 Task: Add Yancey's Fancy Smoked Gouda With Bacon to the cart.
Action: Mouse moved to (885, 304)
Screenshot: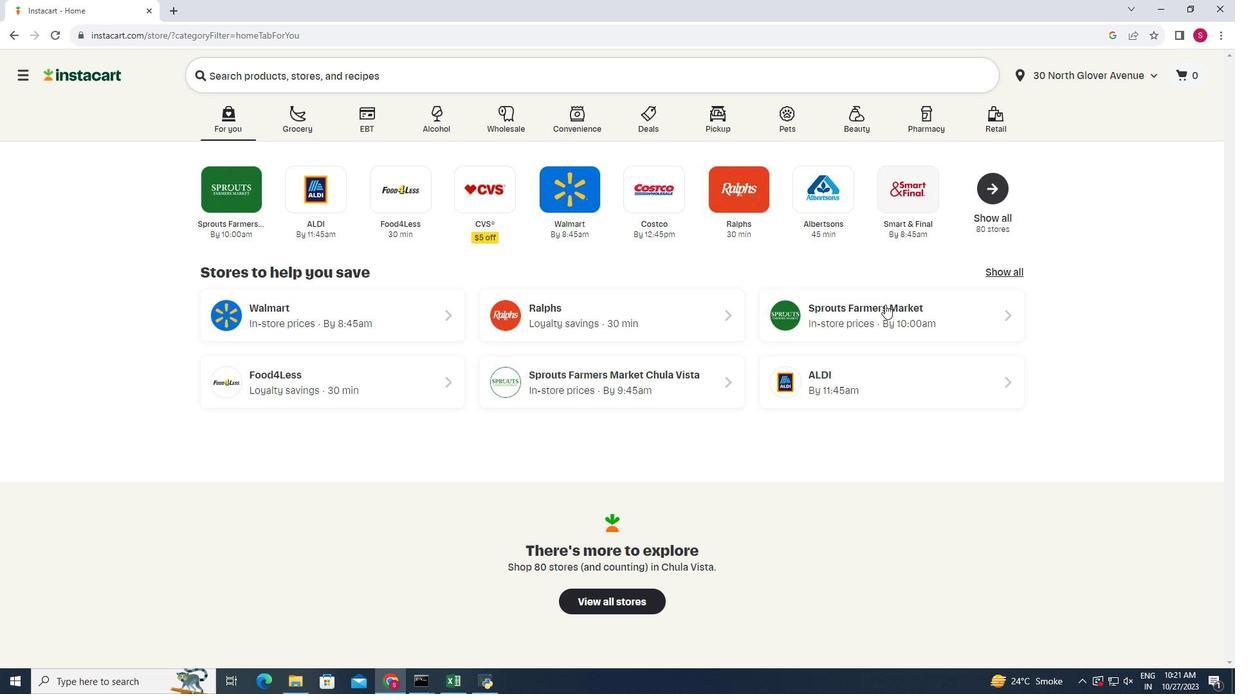 
Action: Mouse pressed left at (885, 304)
Screenshot: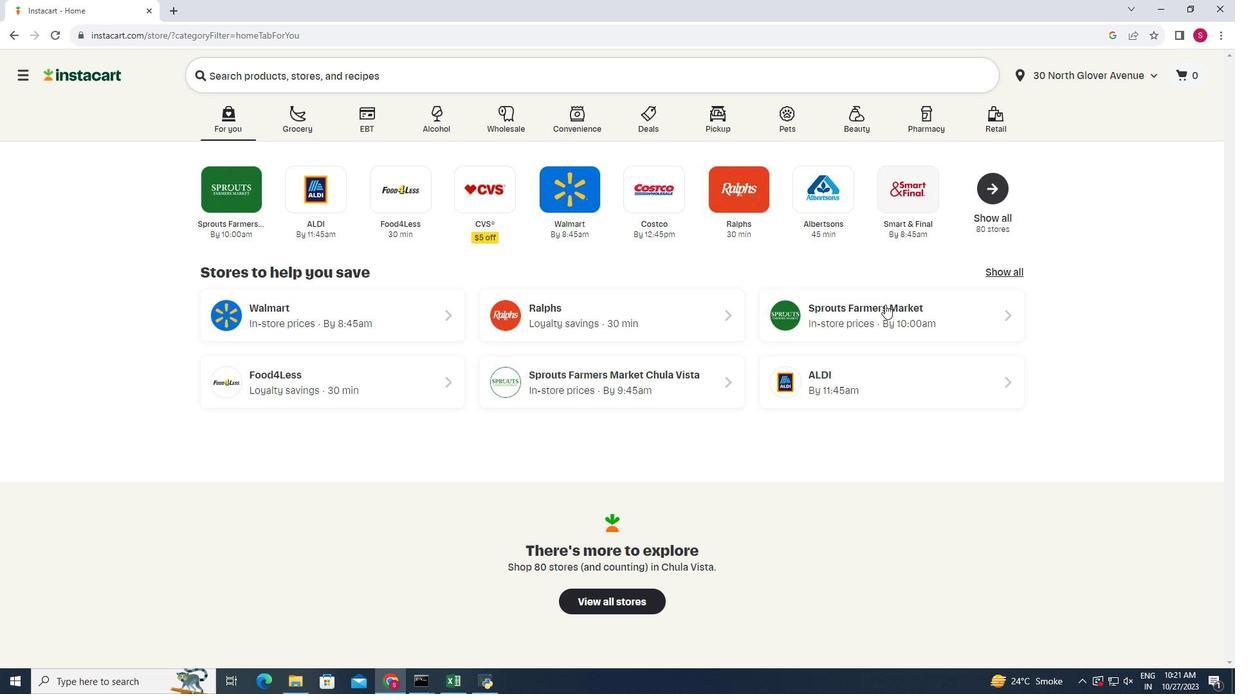 
Action: Mouse moved to (29, 603)
Screenshot: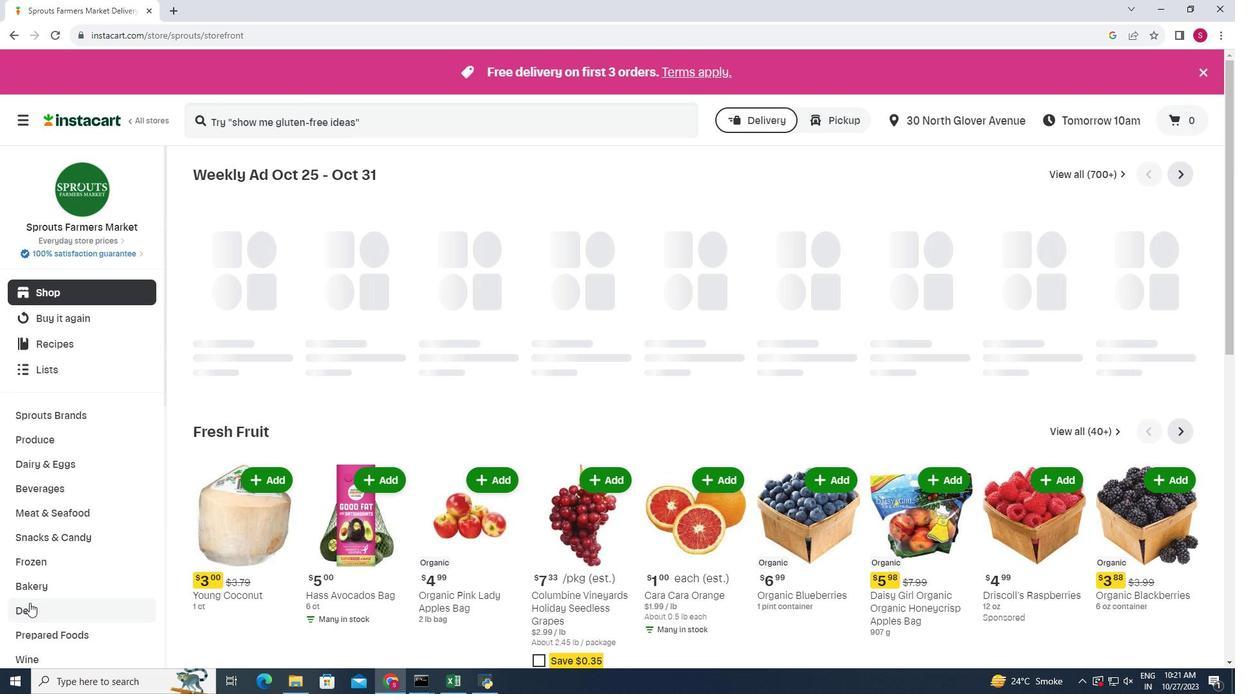
Action: Mouse pressed left at (29, 603)
Screenshot: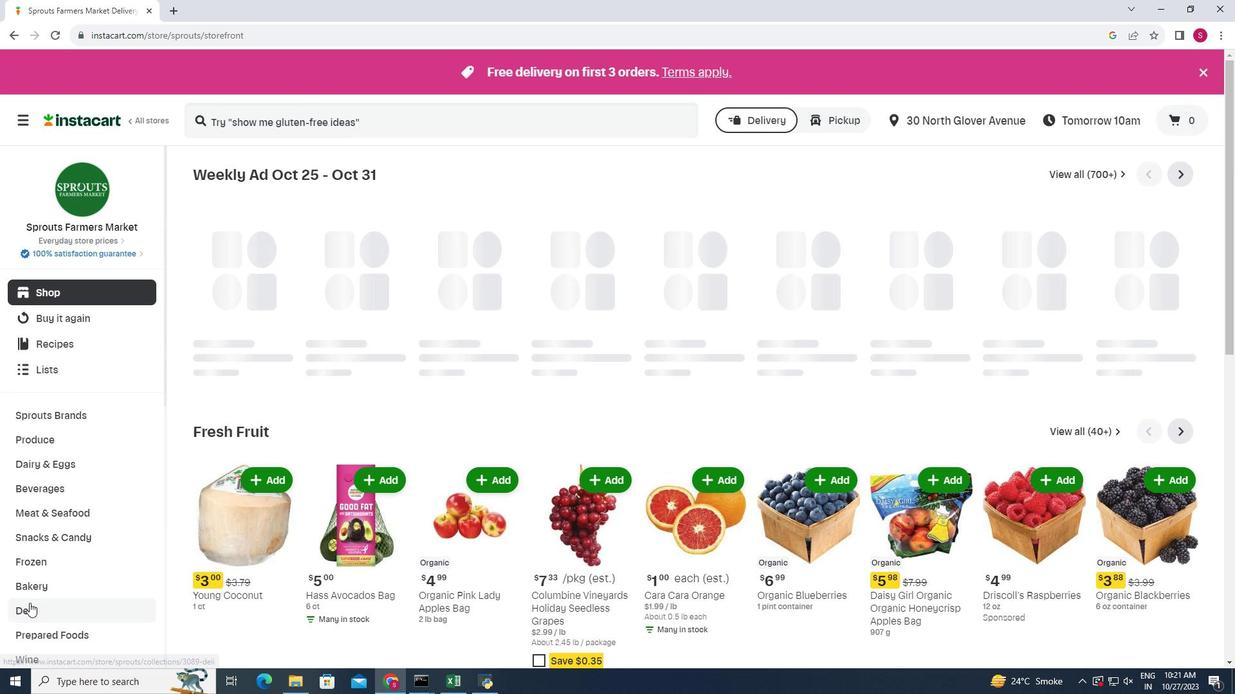 
Action: Mouse moved to (327, 202)
Screenshot: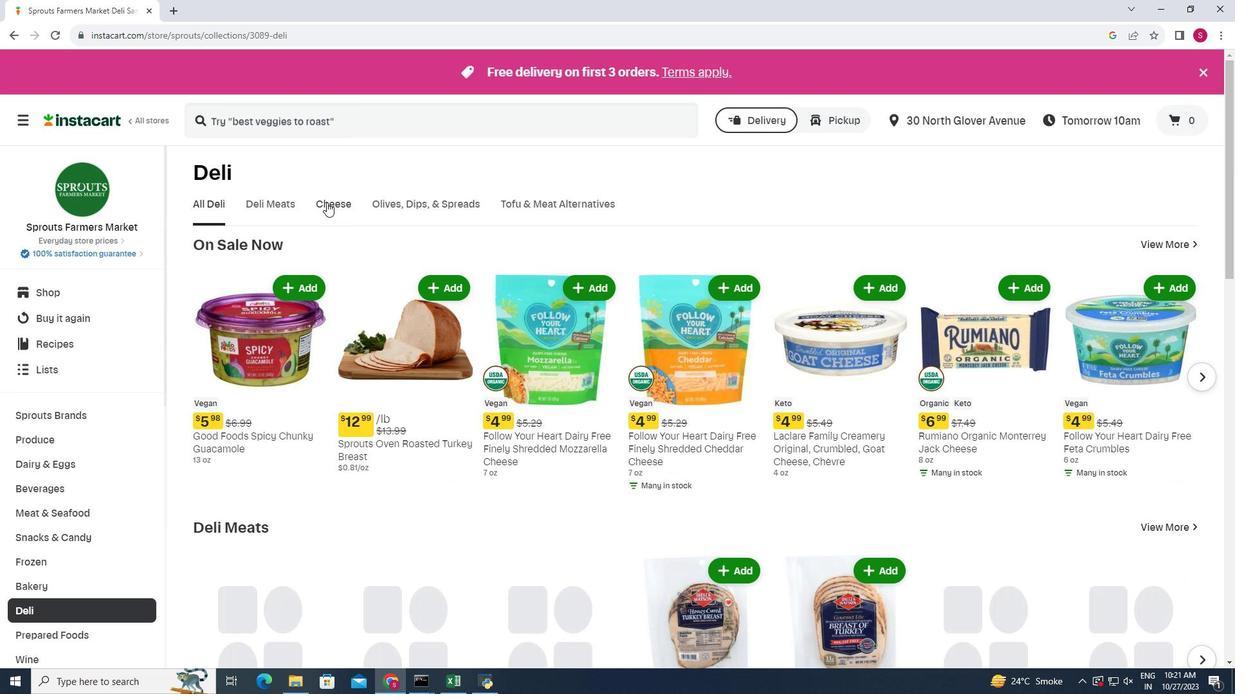 
Action: Mouse pressed left at (327, 202)
Screenshot: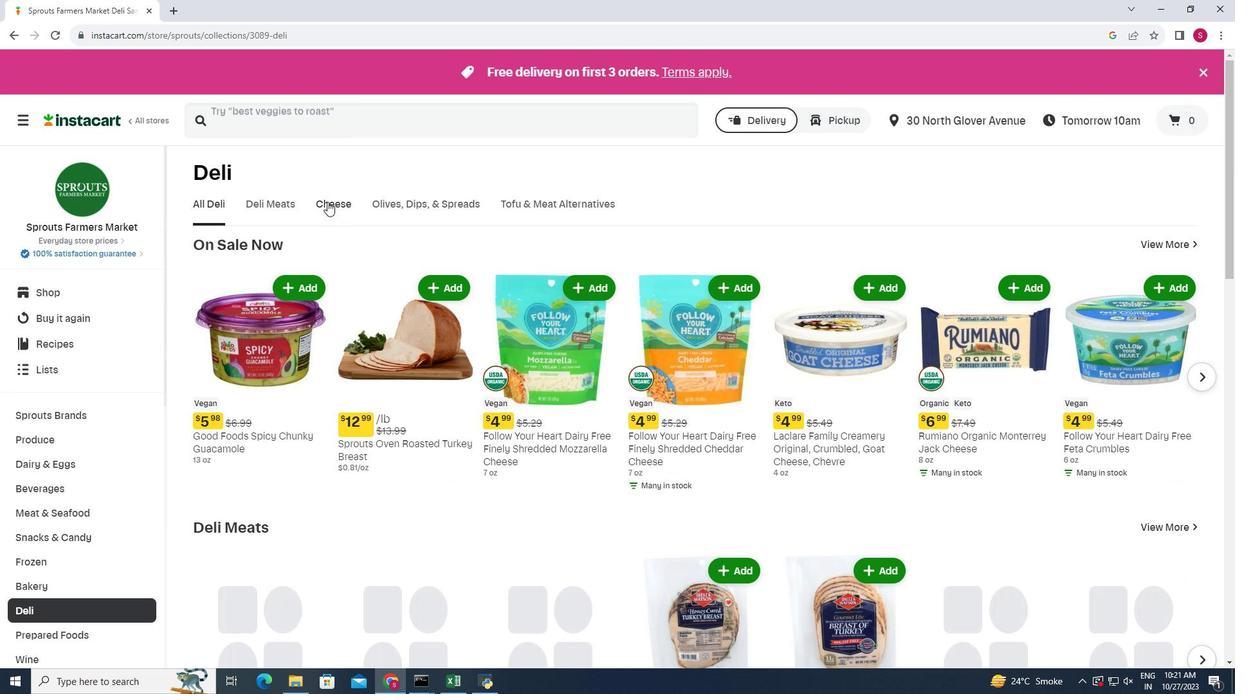 
Action: Mouse moved to (950, 249)
Screenshot: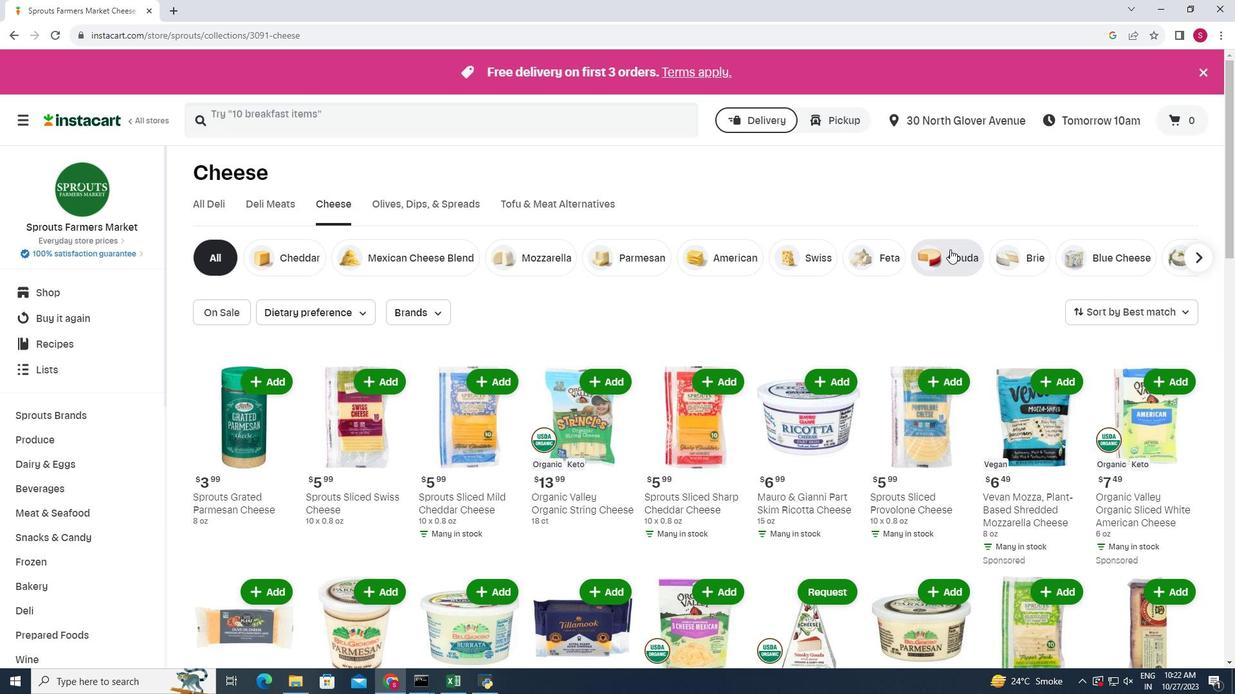 
Action: Mouse pressed left at (950, 249)
Screenshot: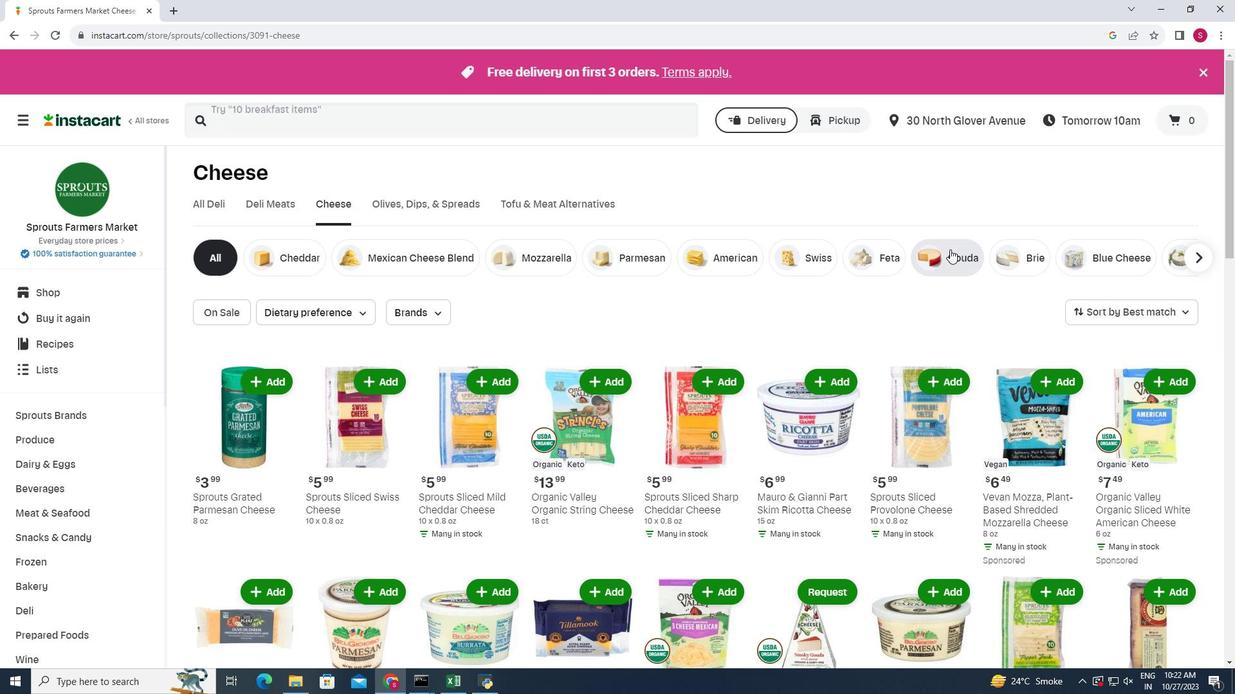 
Action: Mouse moved to (932, 371)
Screenshot: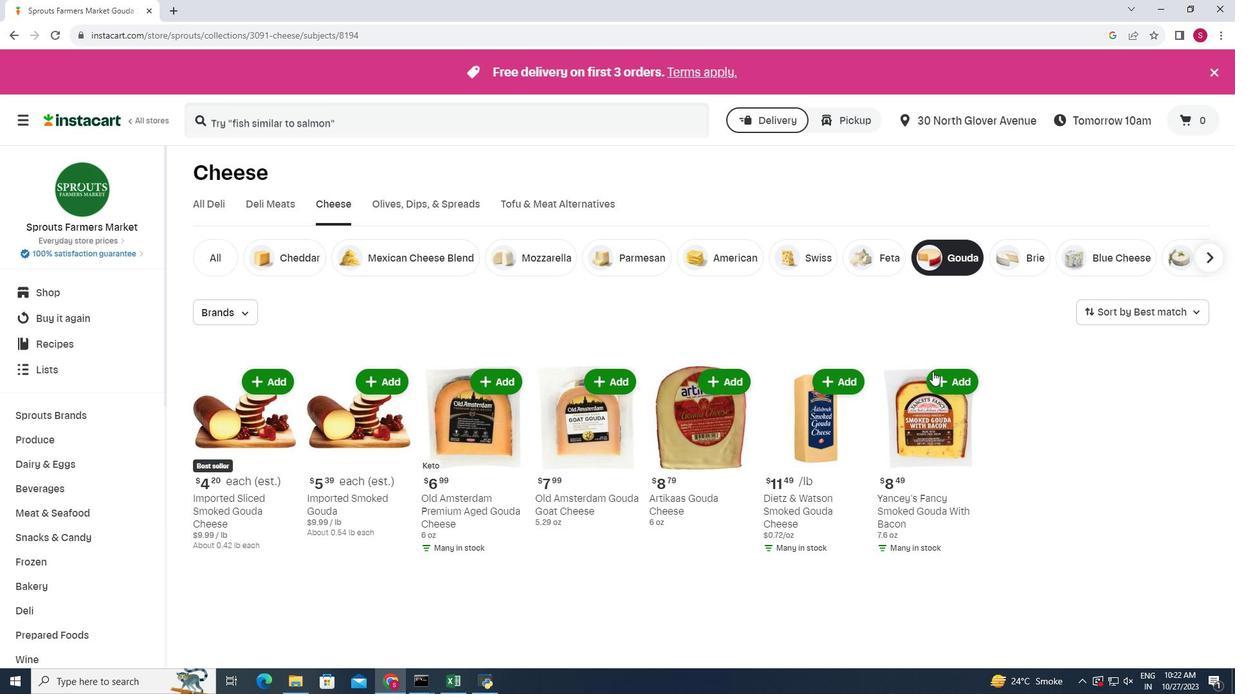 
Action: Mouse pressed left at (932, 371)
Screenshot: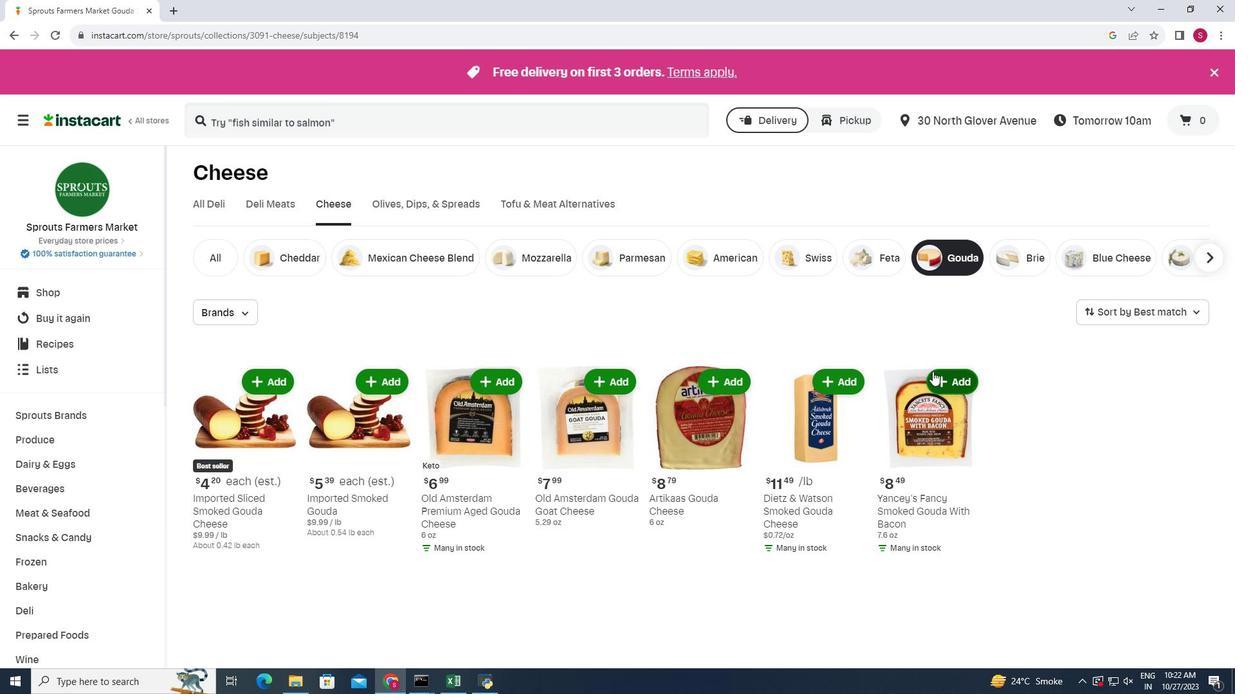 
Action: Mouse moved to (977, 360)
Screenshot: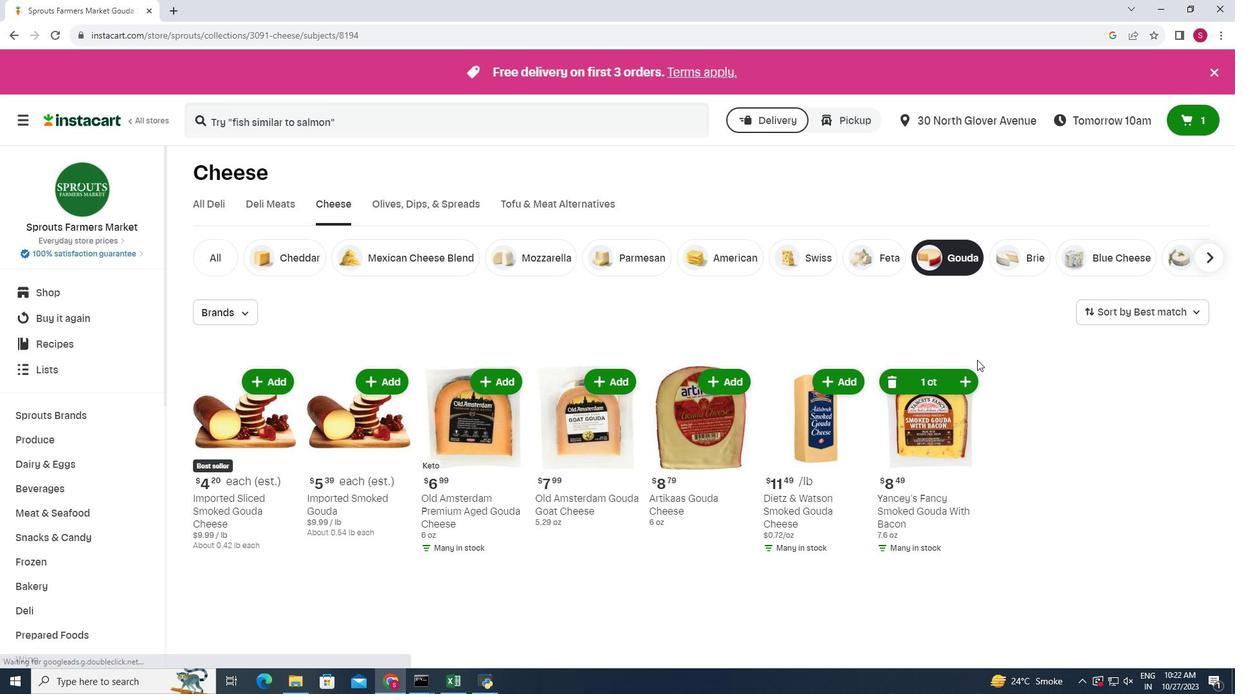 
